 Task: Create New Employee with Employee Name: Javier Perez, Address Line1: 9516 Tarkiln Hill St., Address Line2: Muskegon, Address Line3:  MI 49441, Cell Number: 632497-1043_x000D_

Action: Mouse moved to (162, 29)
Screenshot: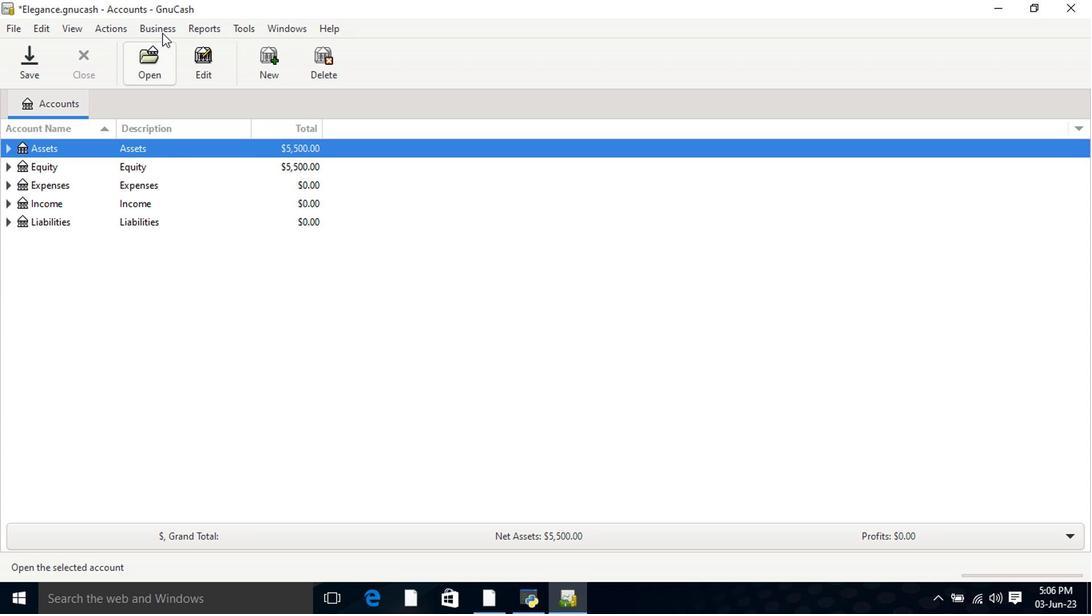 
Action: Mouse pressed left at (162, 29)
Screenshot: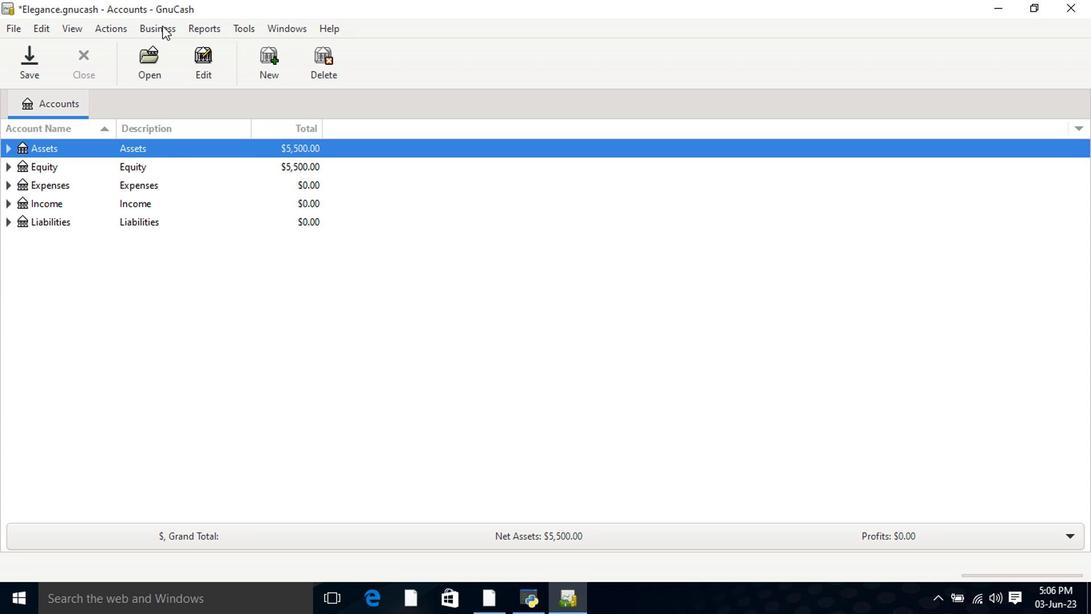 
Action: Mouse moved to (172, 89)
Screenshot: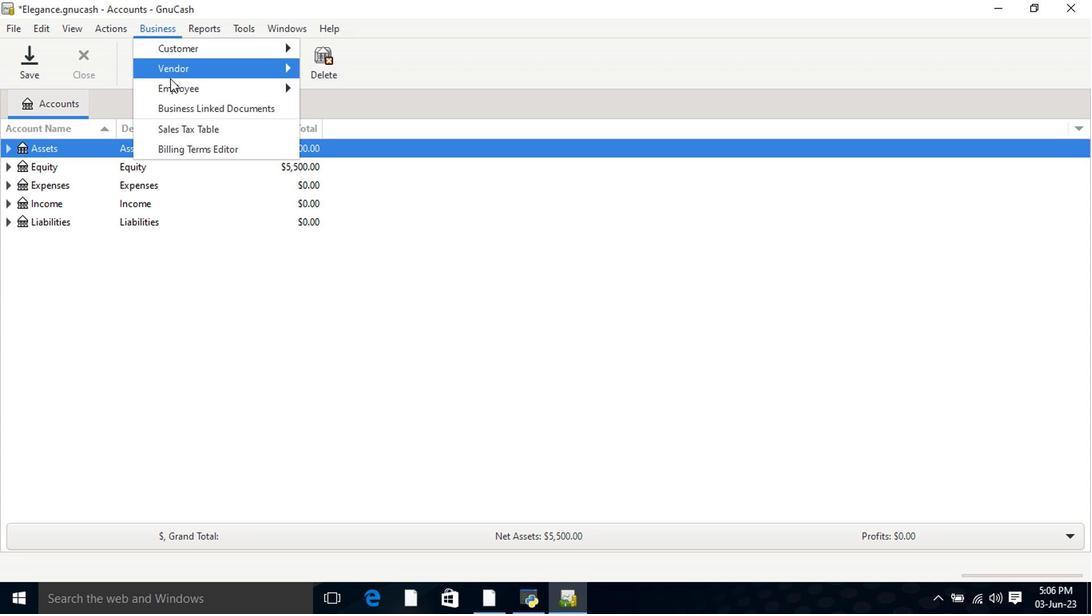 
Action: Mouse pressed left at (172, 89)
Screenshot: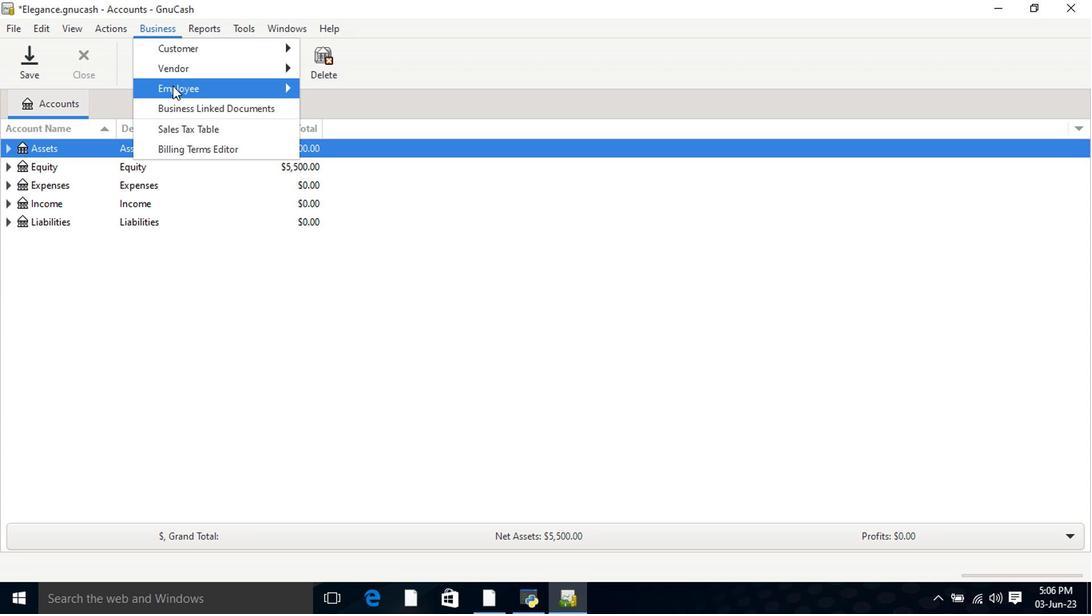 
Action: Mouse moved to (325, 113)
Screenshot: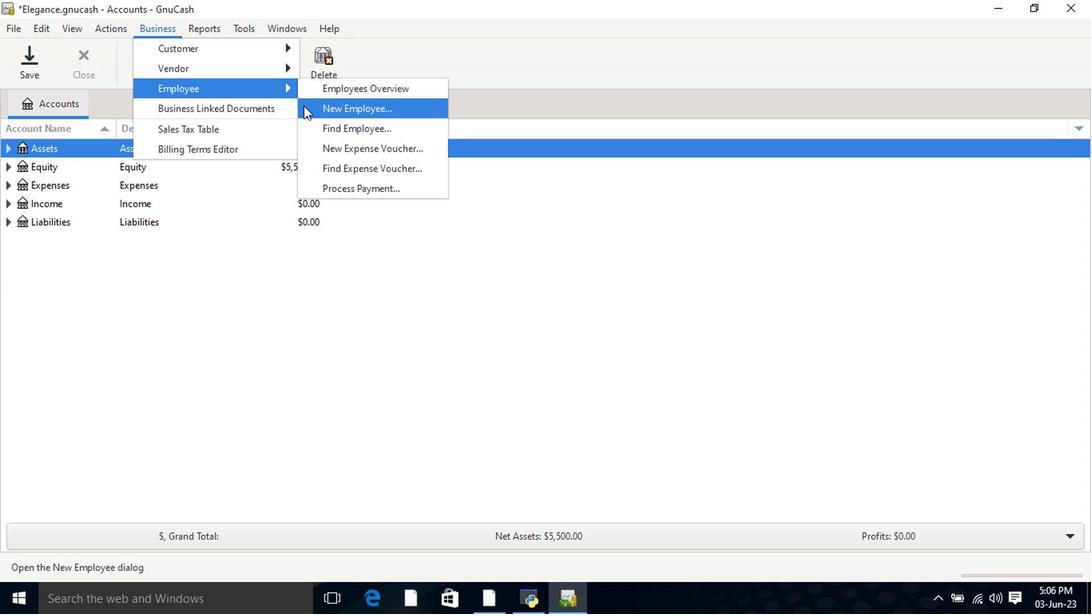 
Action: Mouse pressed left at (325, 113)
Screenshot: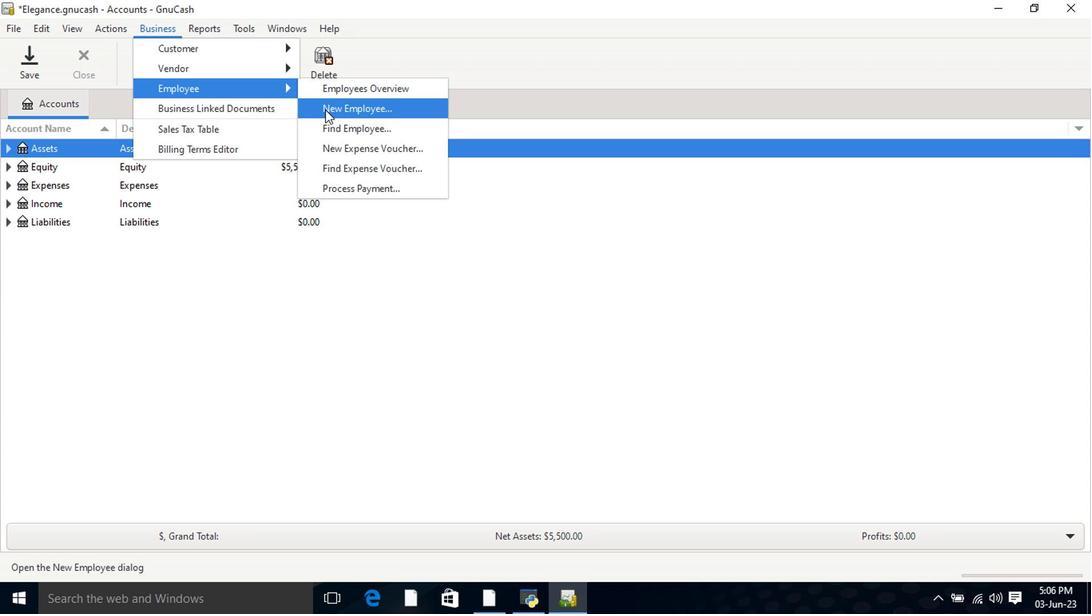 
Action: Mouse moved to (476, 249)
Screenshot: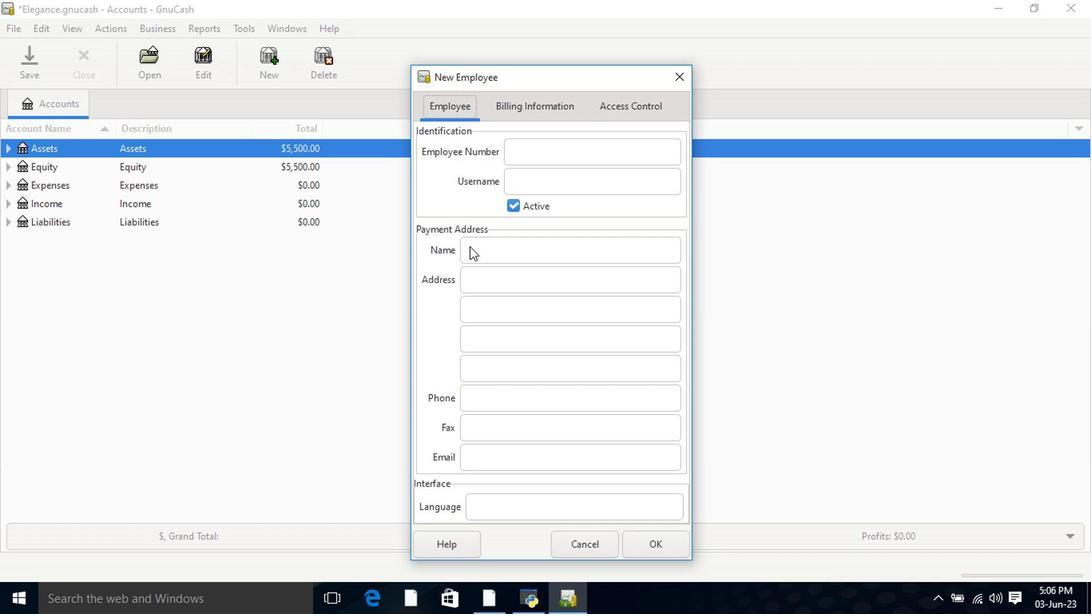 
Action: Mouse pressed left at (476, 249)
Screenshot: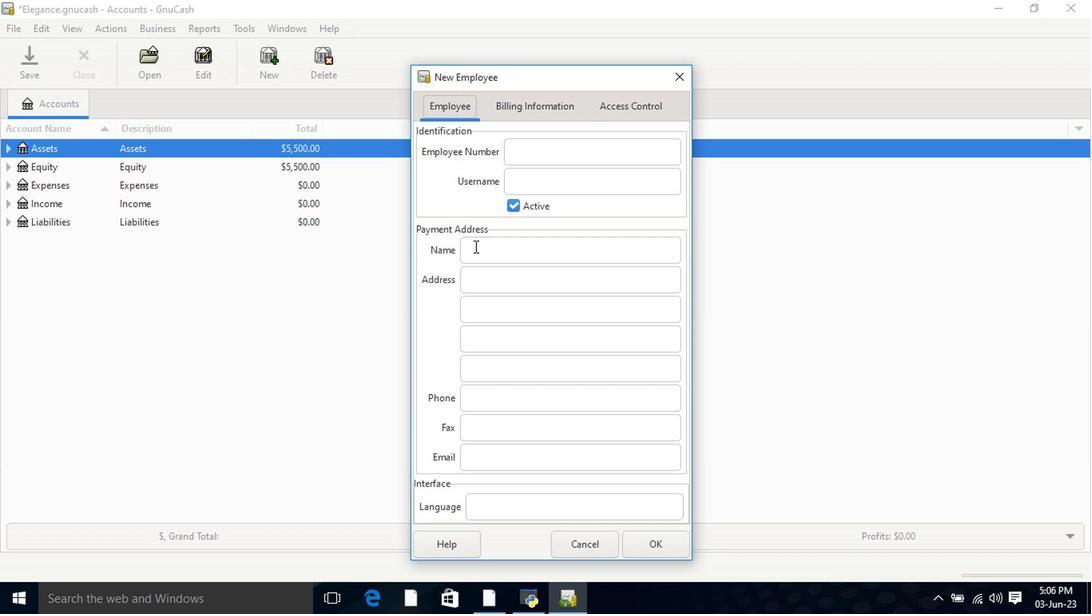
Action: Key pressed <Key.shift>Javier<Key.space><Key.shift>Perez<Key.tab><Key.tab><Key.shift><Key.tab>9516<Key.space><Key.shift>Tarkiln<Key.space><Key.shift>Hill<Key.space><Key.shift>St.<Key.tab><Key.shift>Muskegon<Key.tab><Key.shift>MI<Key.space>49441<Key.tab><Key.tab>632497-1043<Key.tab>
Screenshot: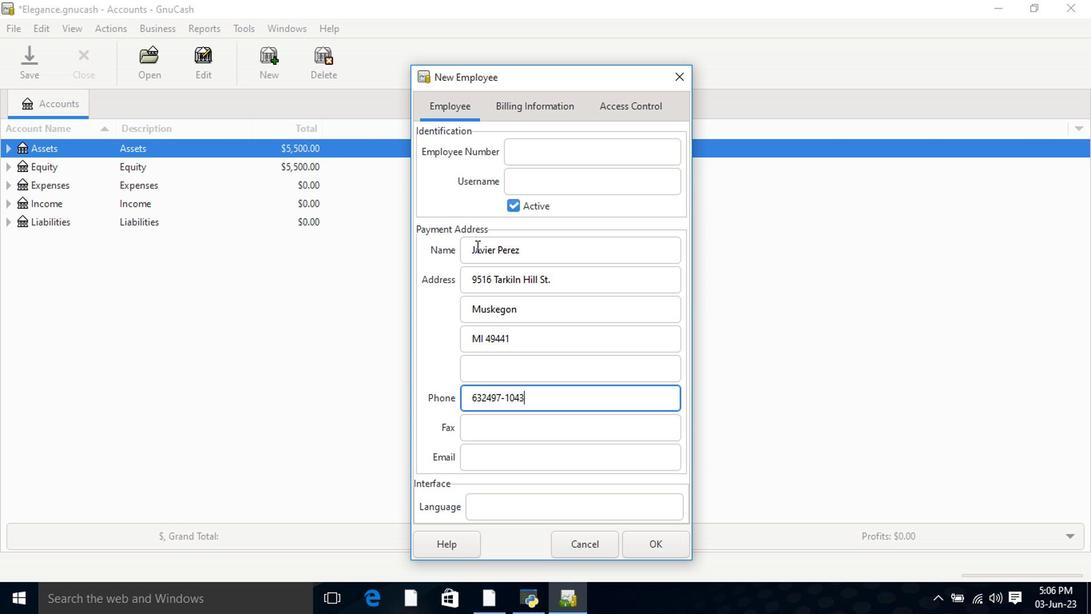 
Action: Mouse moved to (533, 119)
Screenshot: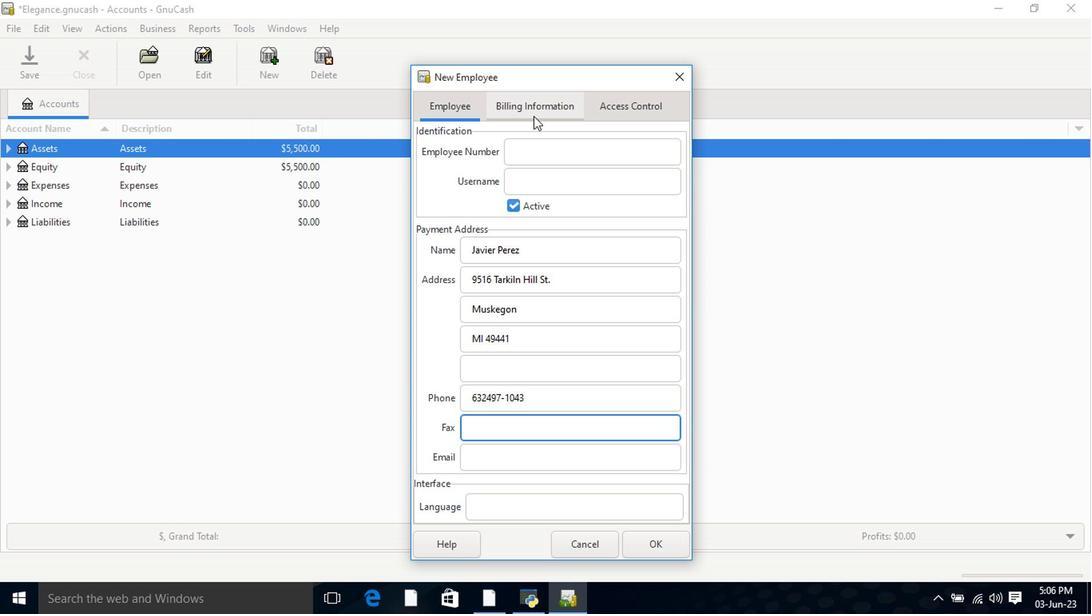 
Action: Mouse pressed left at (533, 119)
Screenshot: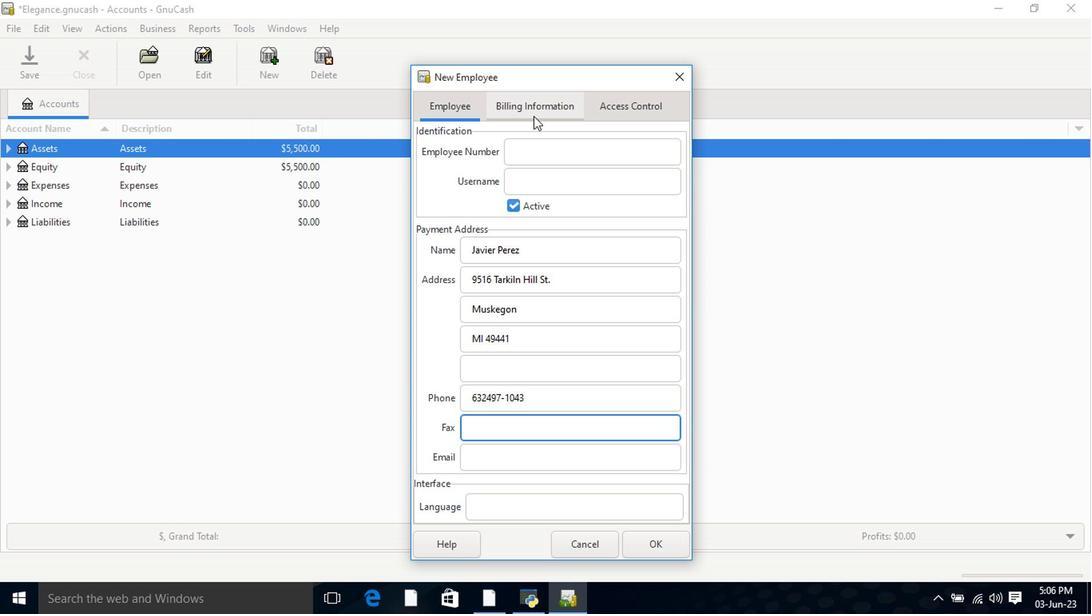 
Action: Mouse moved to (609, 119)
Screenshot: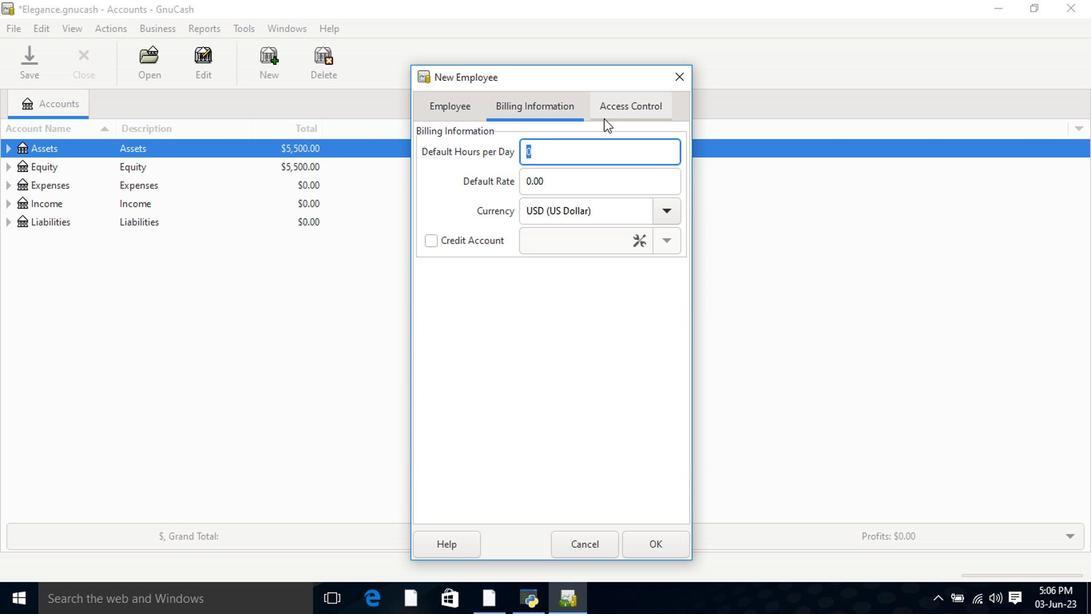 
Action: Mouse pressed left at (609, 119)
Screenshot: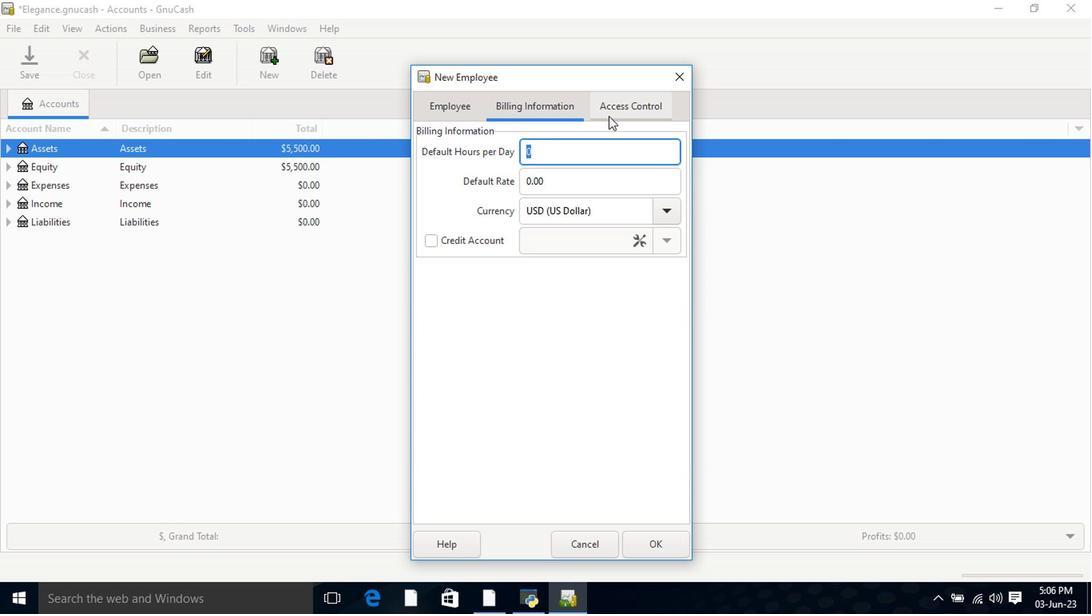 
Action: Mouse moved to (658, 546)
Screenshot: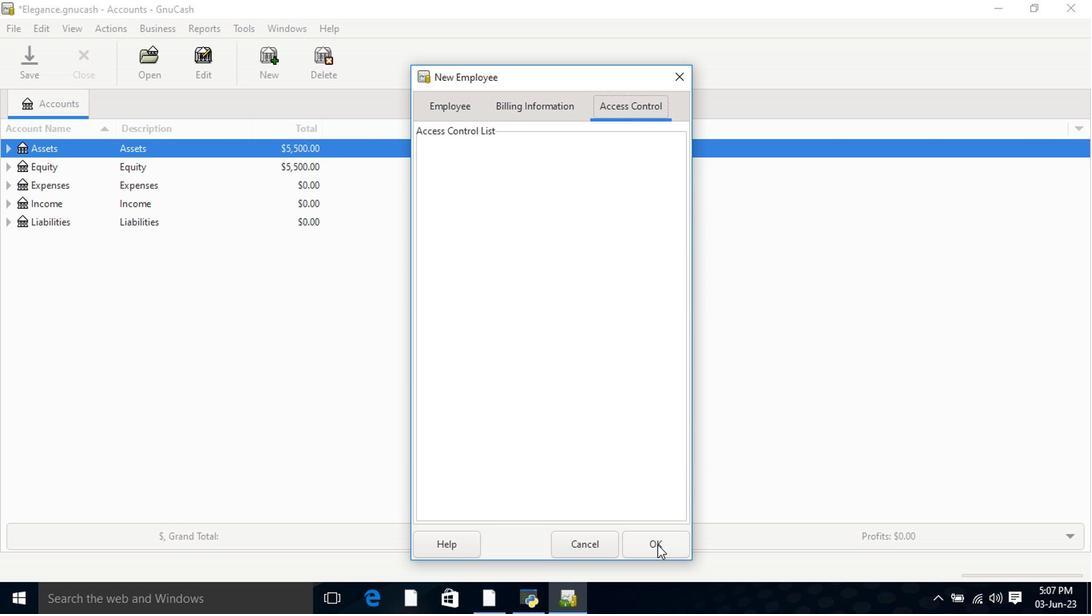 
Action: Mouse pressed left at (658, 546)
Screenshot: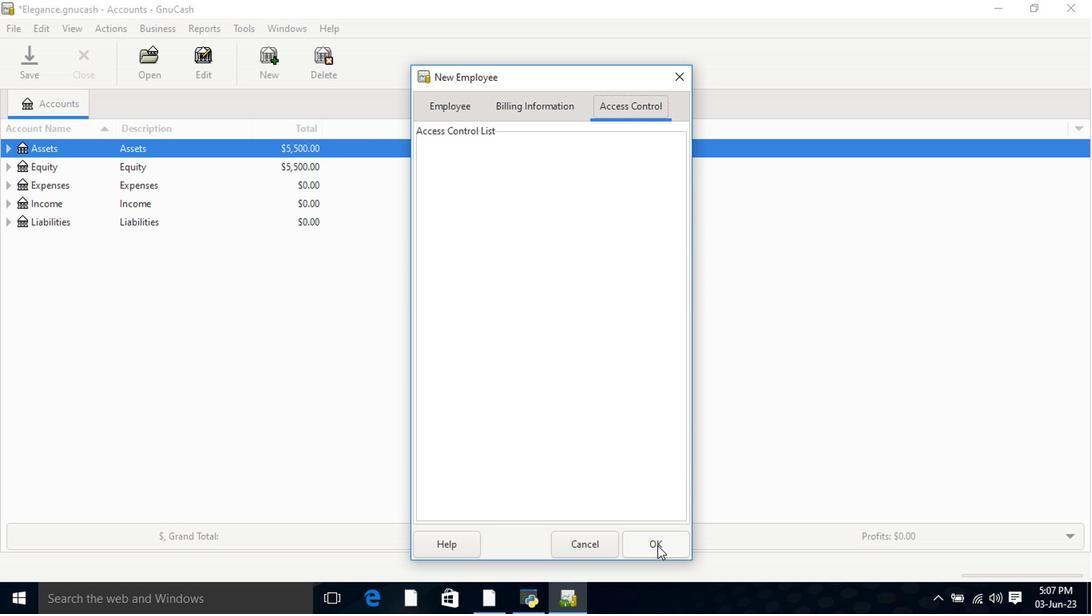 
